 Task: Create a task  Create user manuals and guides for the app , assign it to team member softage.7@softage.net in the project TrimLine and update the status of the task to  Off Track , set the priority of the task to Medium.
Action: Mouse moved to (48, 439)
Screenshot: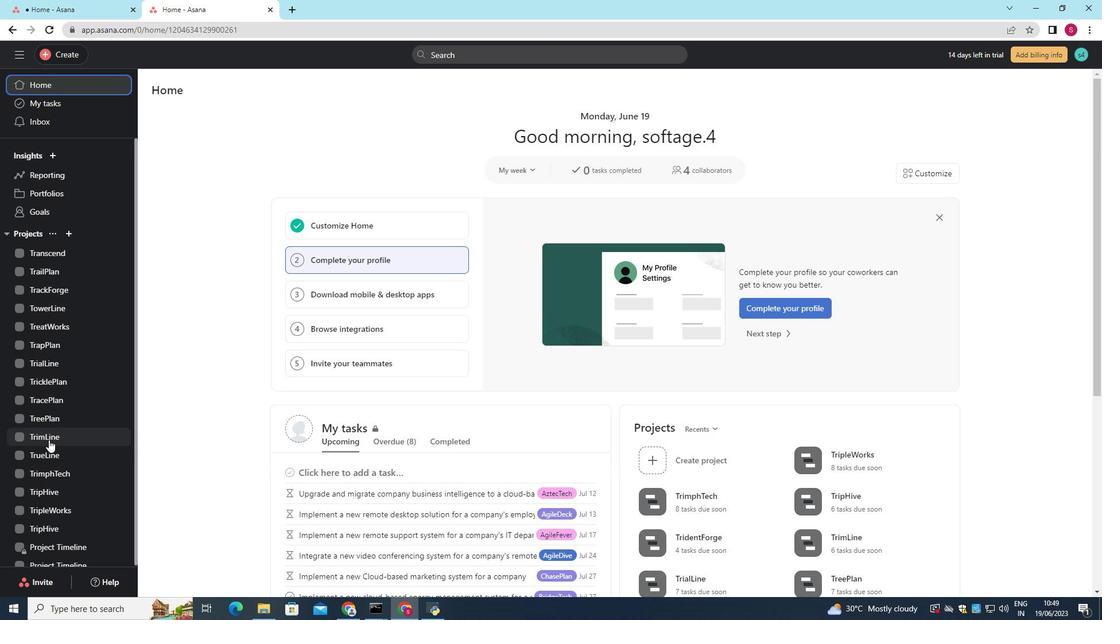 
Action: Mouse pressed left at (48, 439)
Screenshot: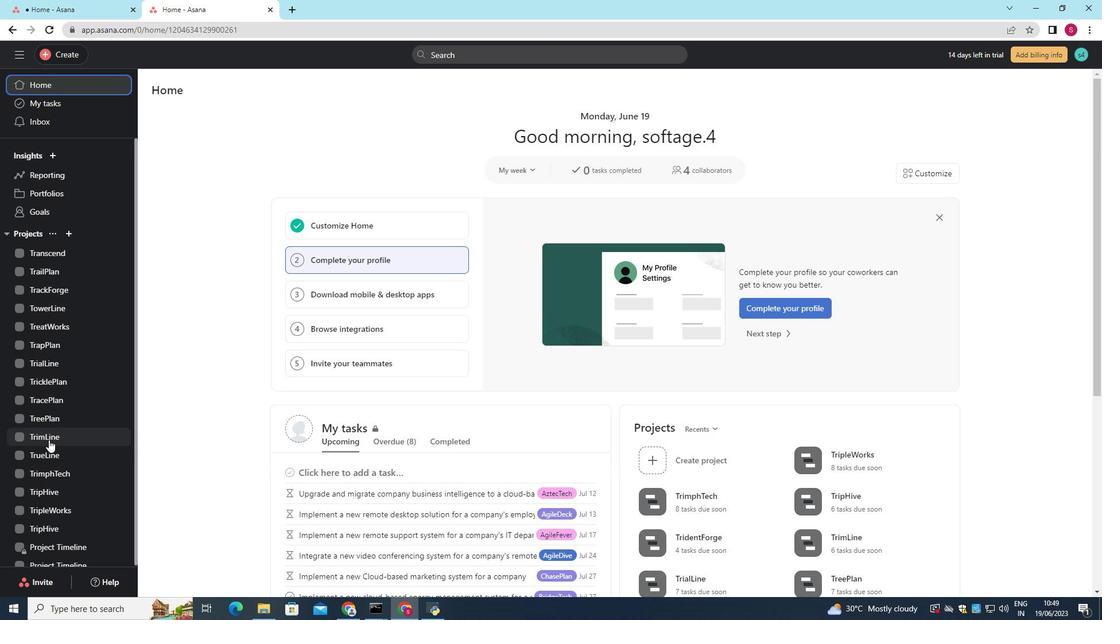 
Action: Mouse moved to (398, 287)
Screenshot: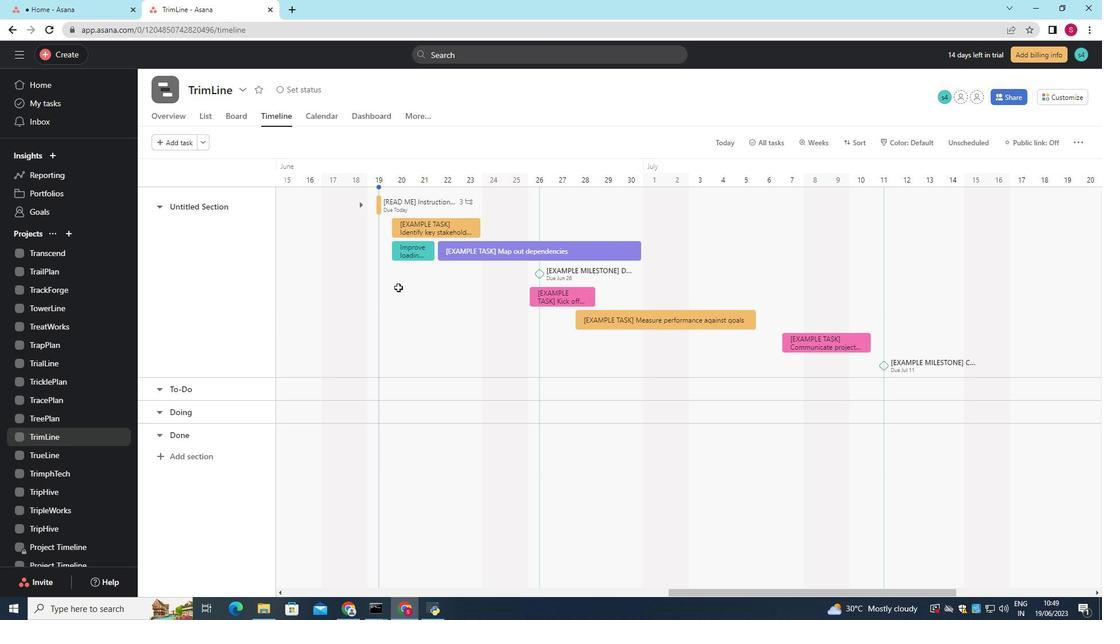 
Action: Mouse pressed left at (398, 287)
Screenshot: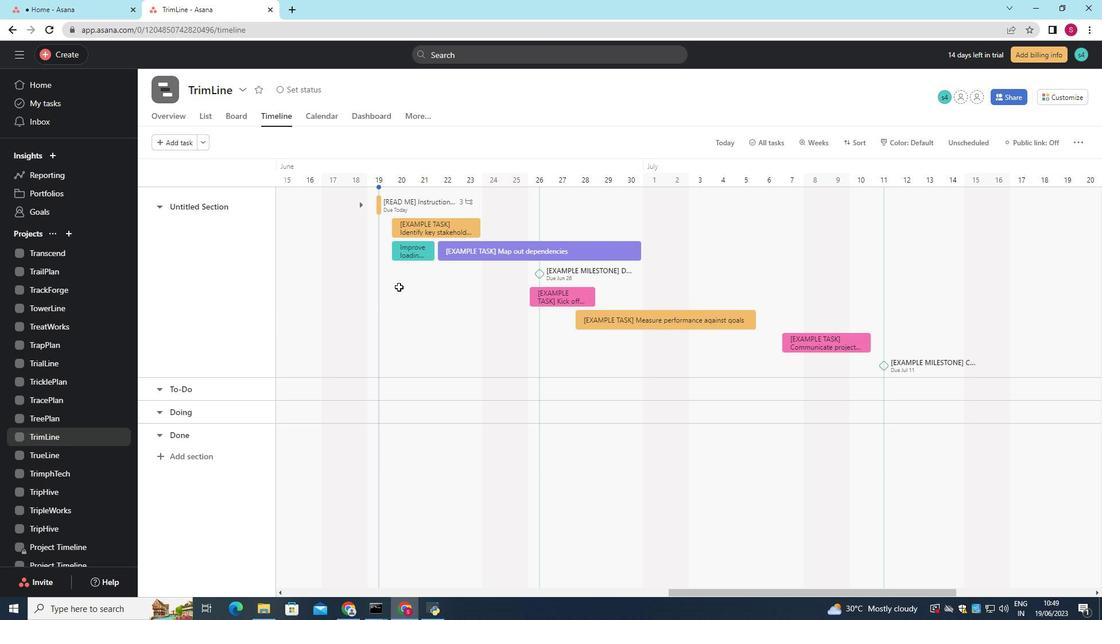 
Action: Mouse moved to (400, 287)
Screenshot: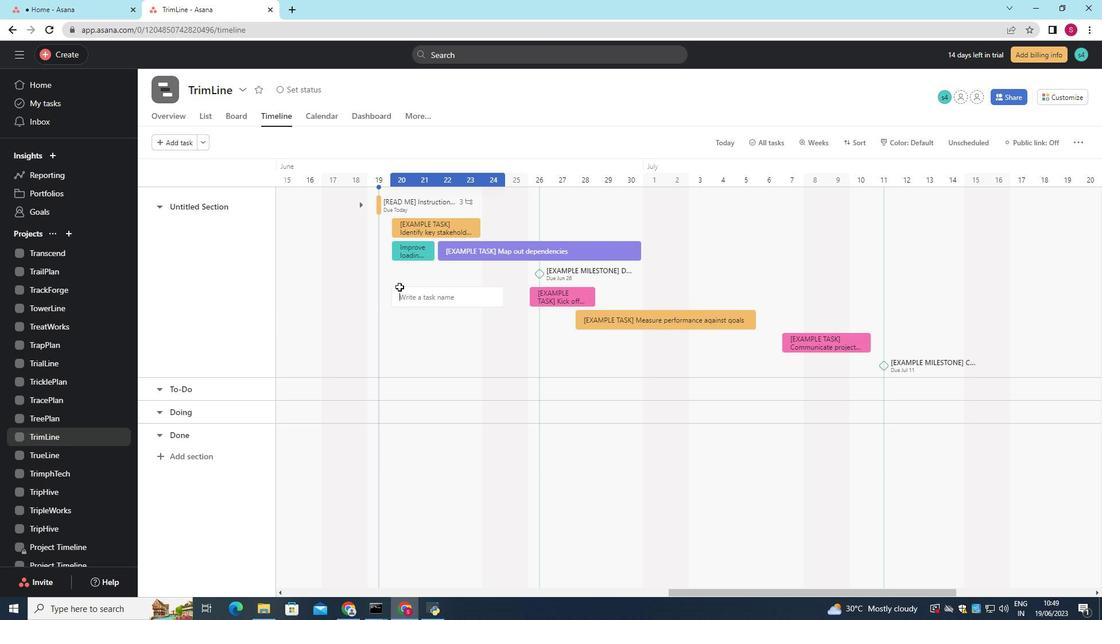 
Action: Key pressed <Key.shift>Create<Key.space>user<Key.space>manuals<Key.space>and<Key.space>guides<Key.space>for<Key.space>the<Key.space>app
Screenshot: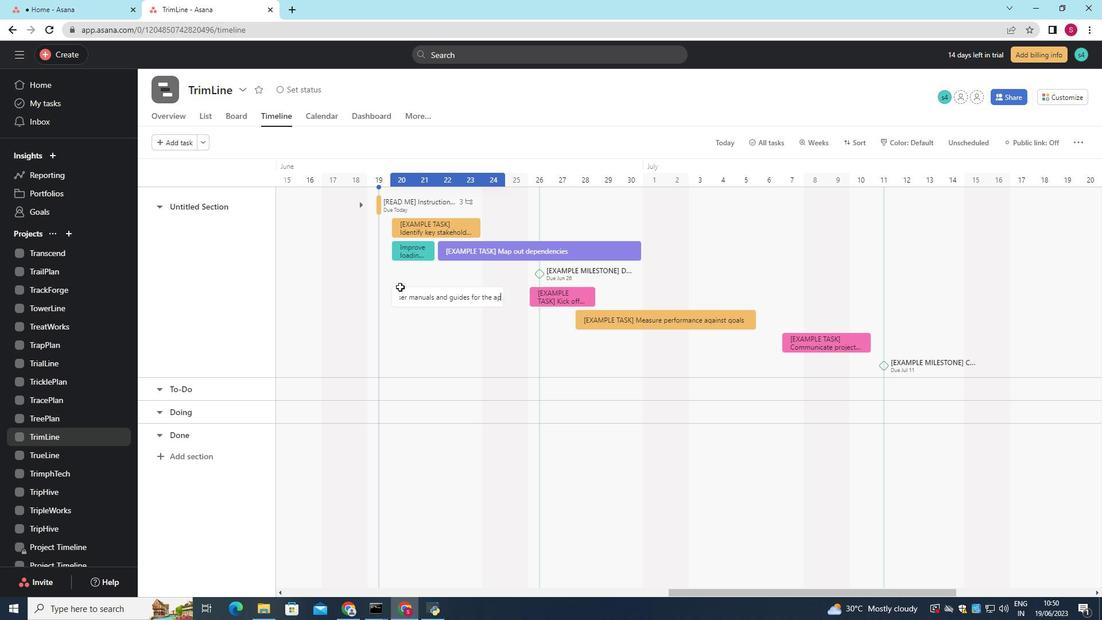 
Action: Mouse moved to (455, 309)
Screenshot: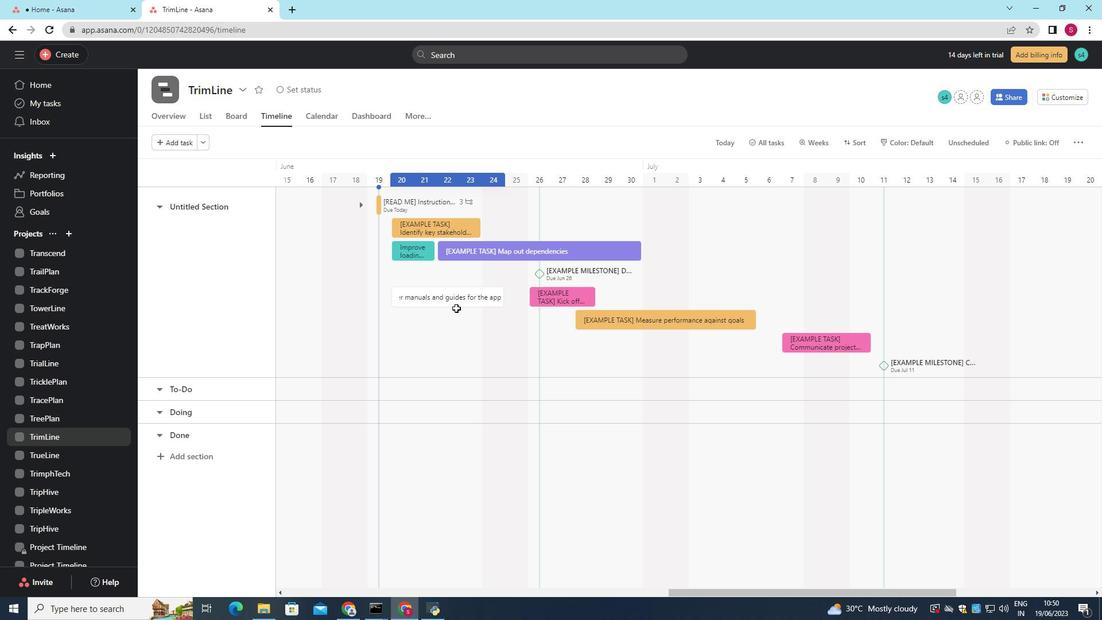 
Action: Key pressed <Key.enter>
Screenshot: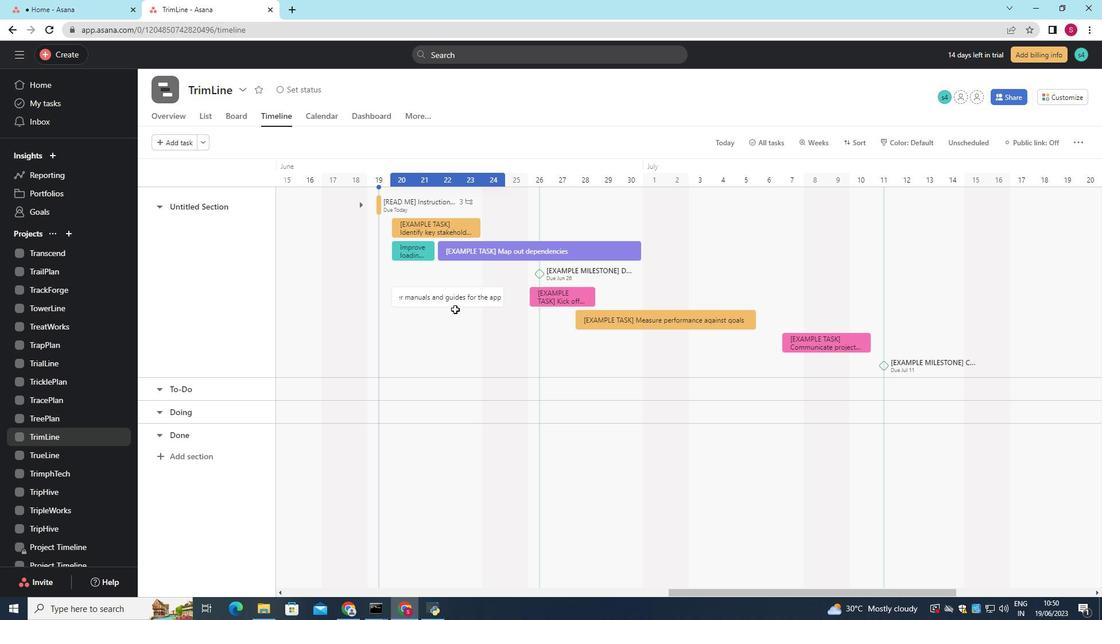
Action: Mouse moved to (450, 298)
Screenshot: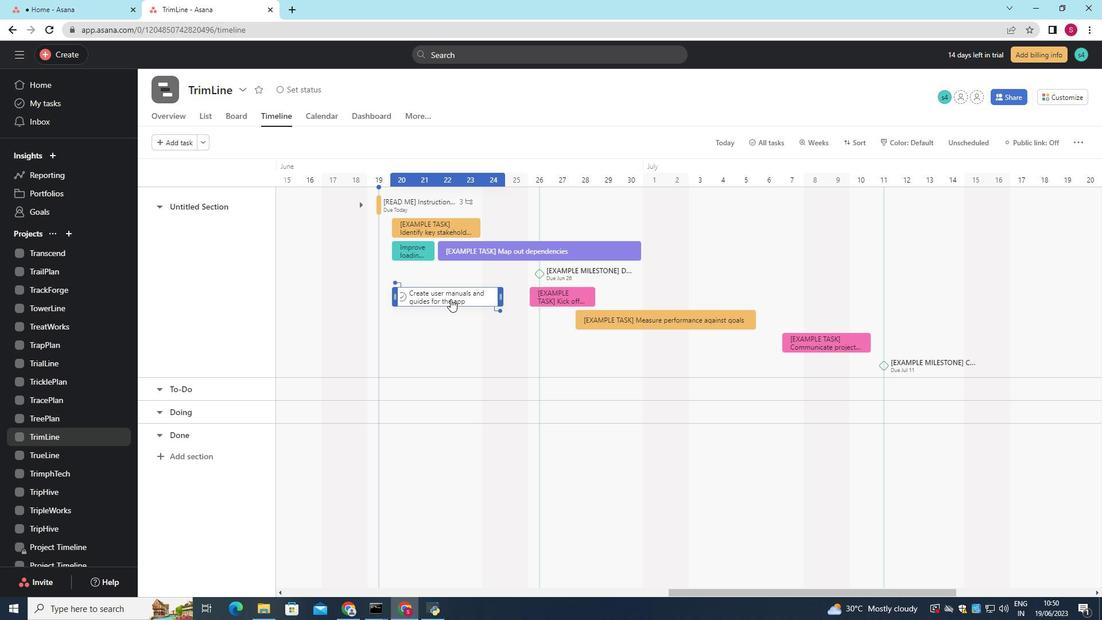 
Action: Mouse pressed left at (450, 298)
Screenshot: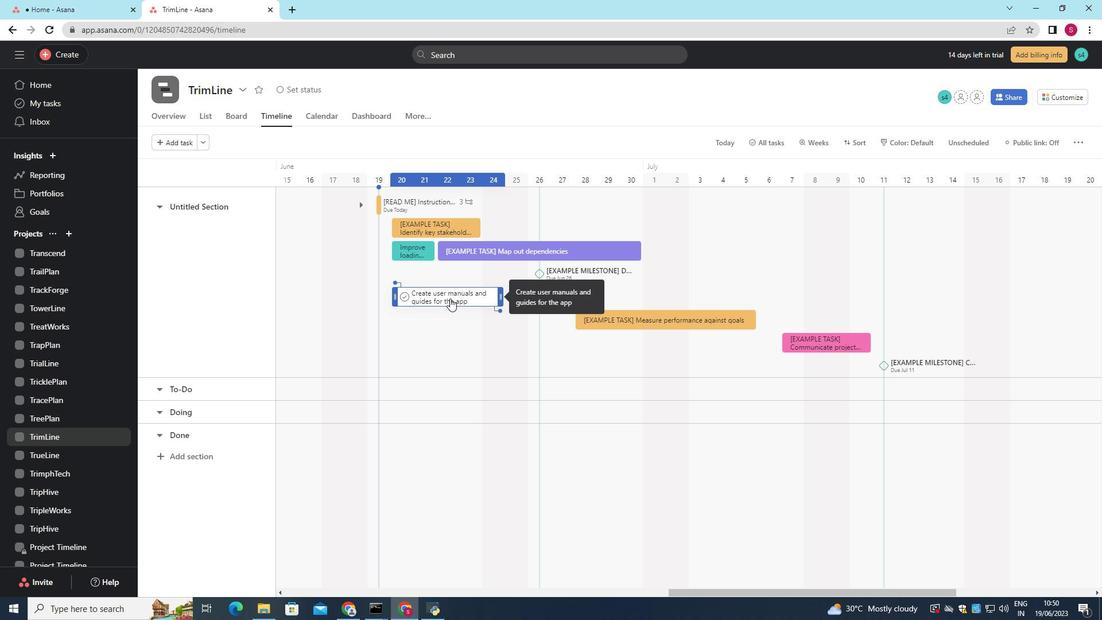 
Action: Mouse moved to (870, 202)
Screenshot: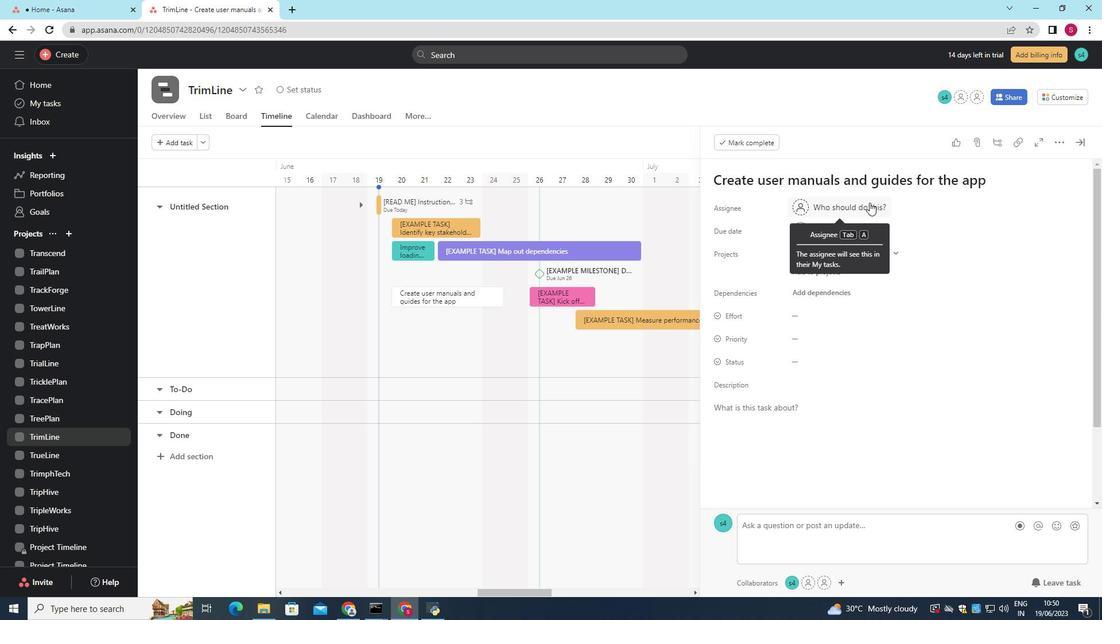 
Action: Mouse pressed left at (870, 202)
Screenshot: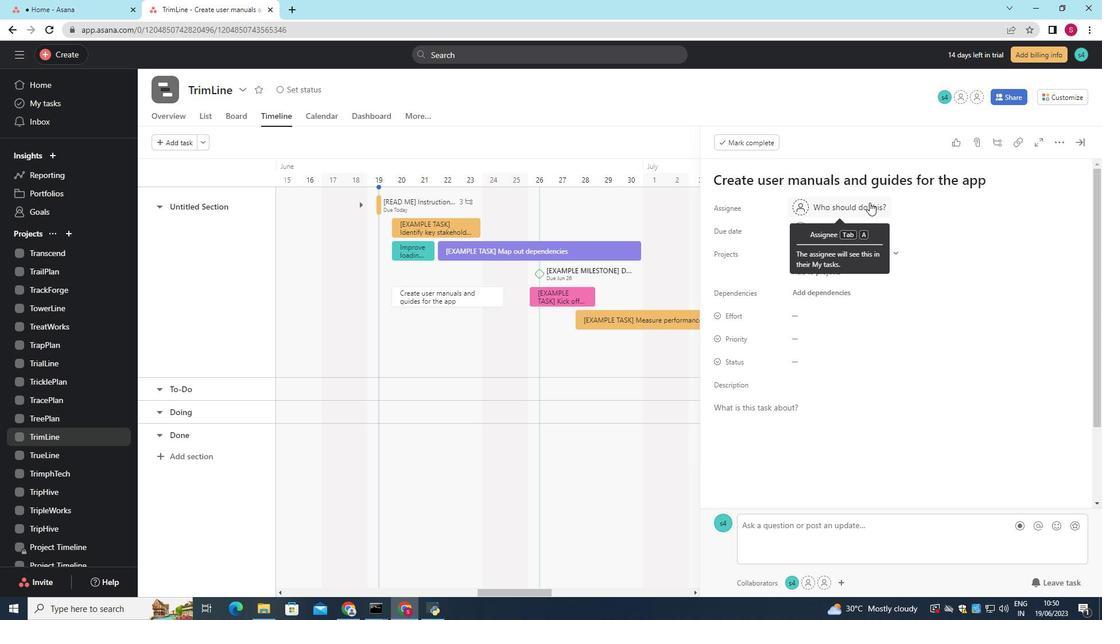 
Action: Mouse moved to (870, 202)
Screenshot: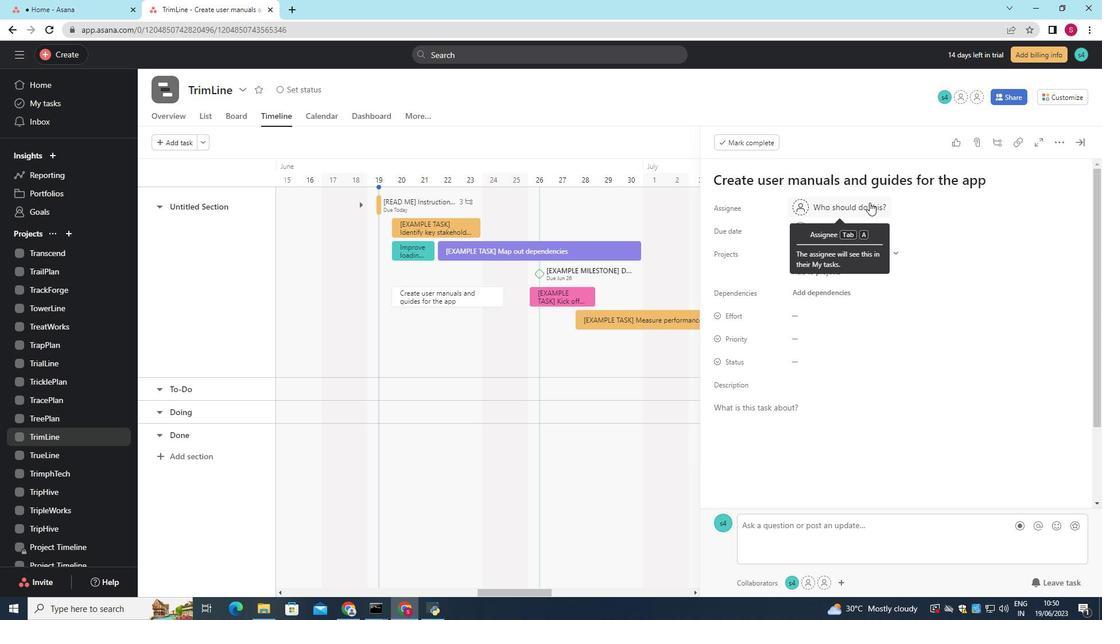 
Action: Key pressed softage.7<Key.shift><Key.shift><Key.shift><Key.shift><Key.shift><Key.shift><Key.shift>@softage.net
Screenshot: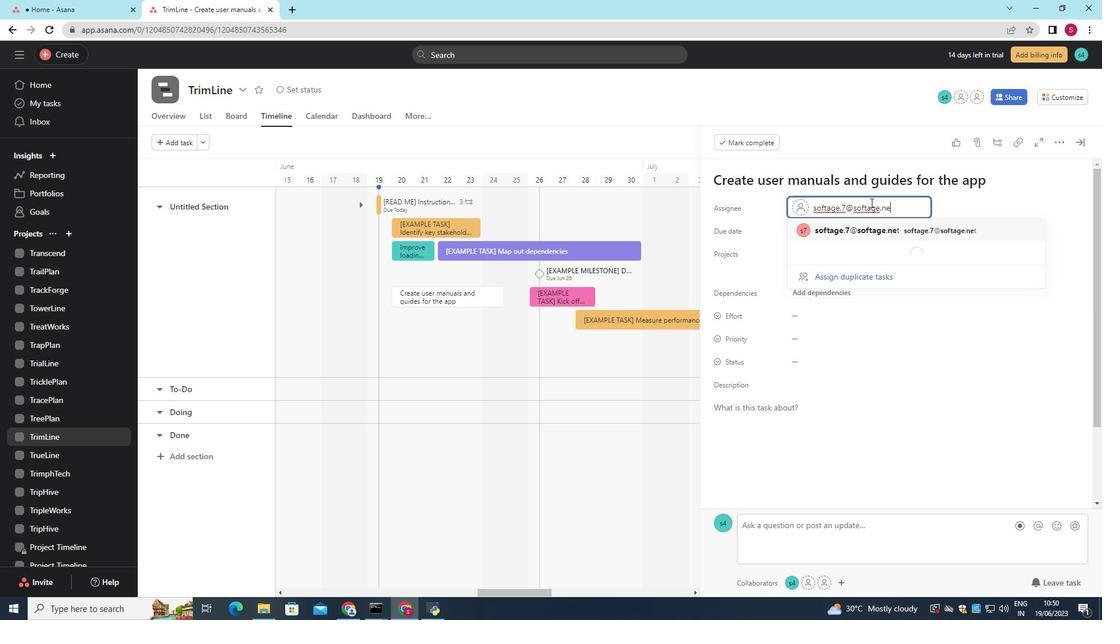 
Action: Mouse moved to (907, 219)
Screenshot: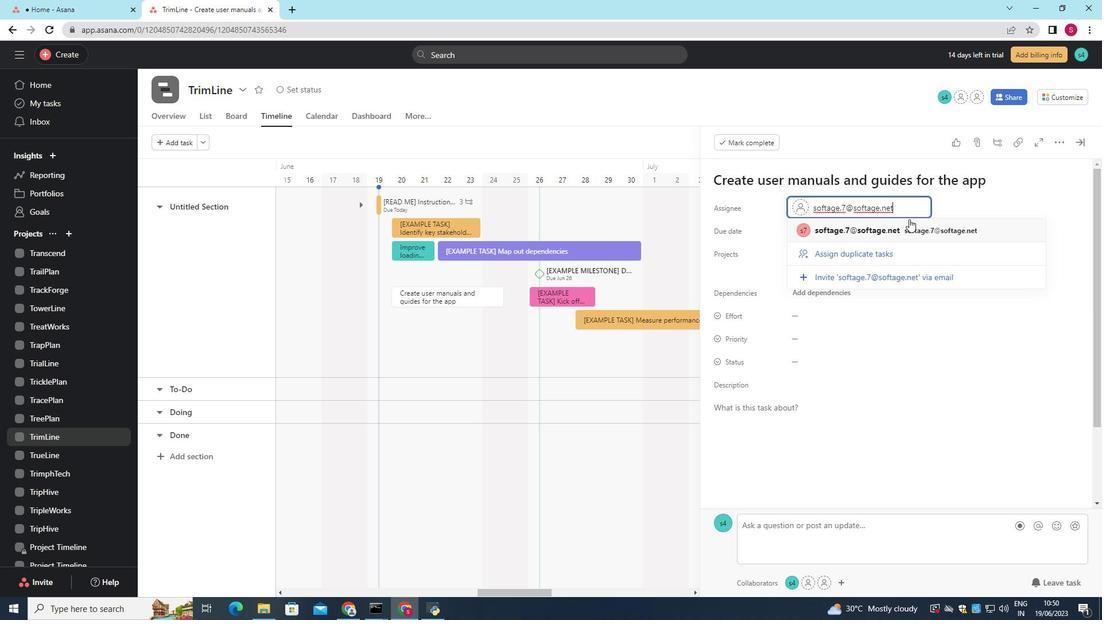 
Action: Key pressed <Key.enter>
Screenshot: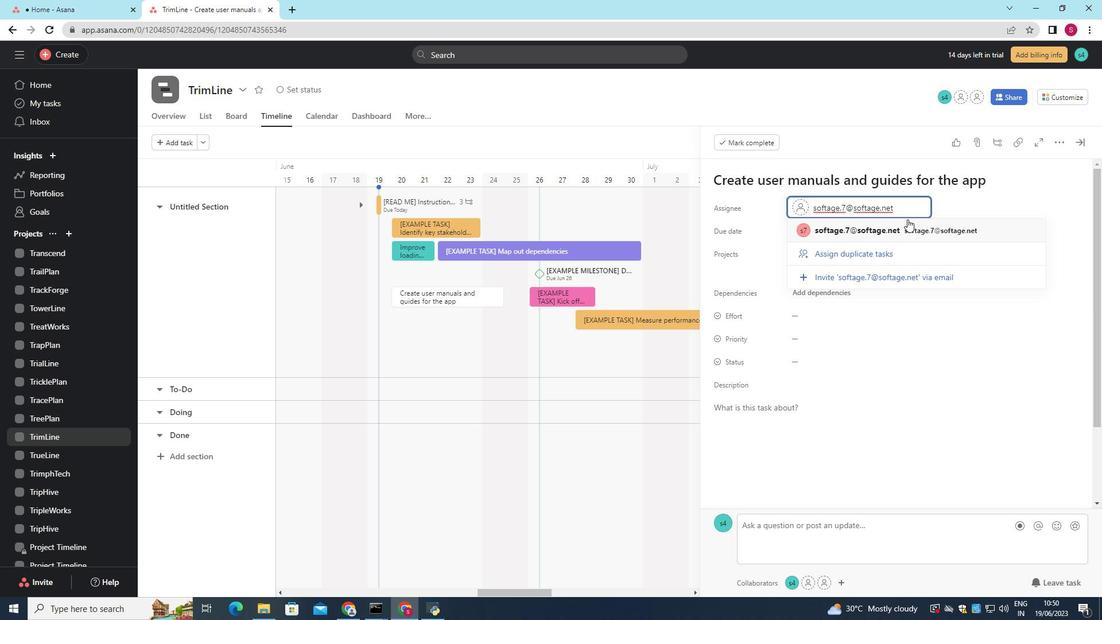 
Action: Mouse moved to (836, 363)
Screenshot: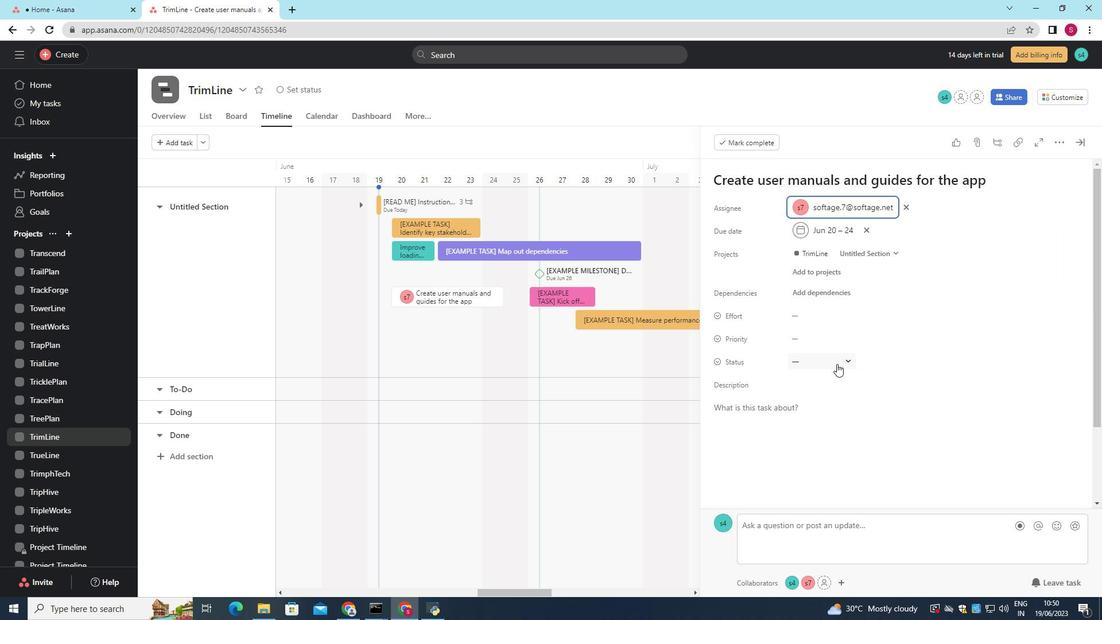 
Action: Mouse pressed left at (836, 363)
Screenshot: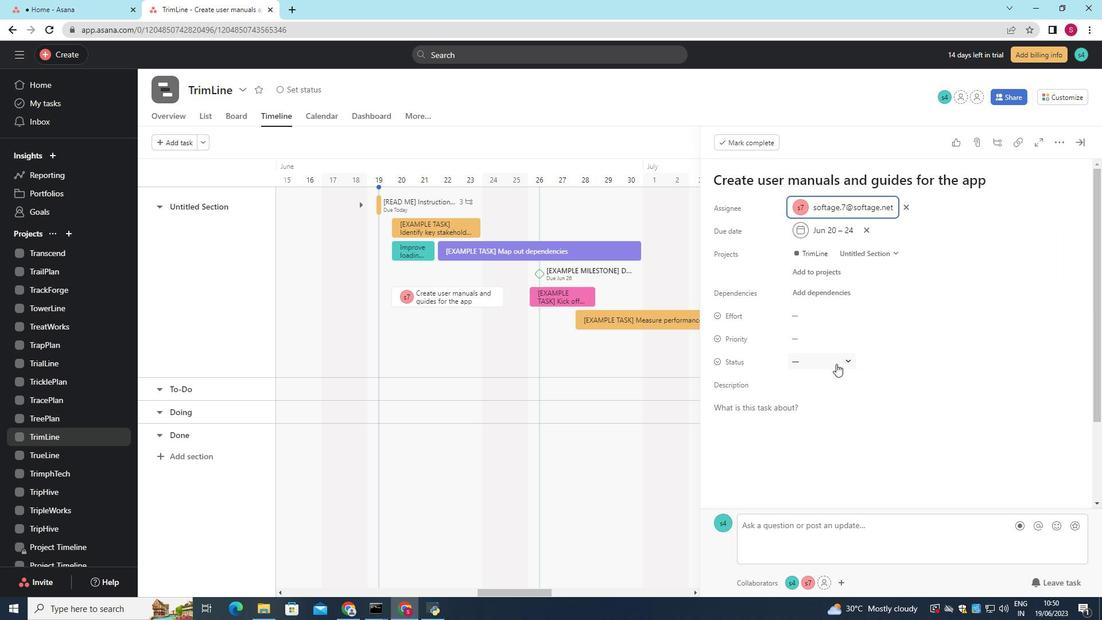 
Action: Mouse moved to (839, 443)
Screenshot: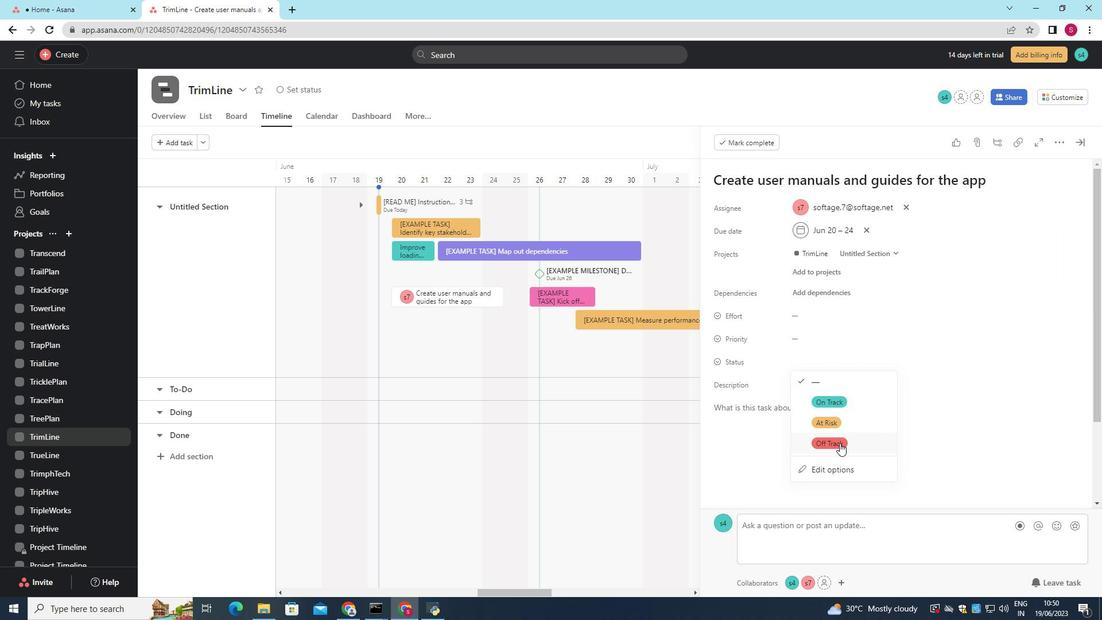 
Action: Mouse pressed left at (839, 443)
Screenshot: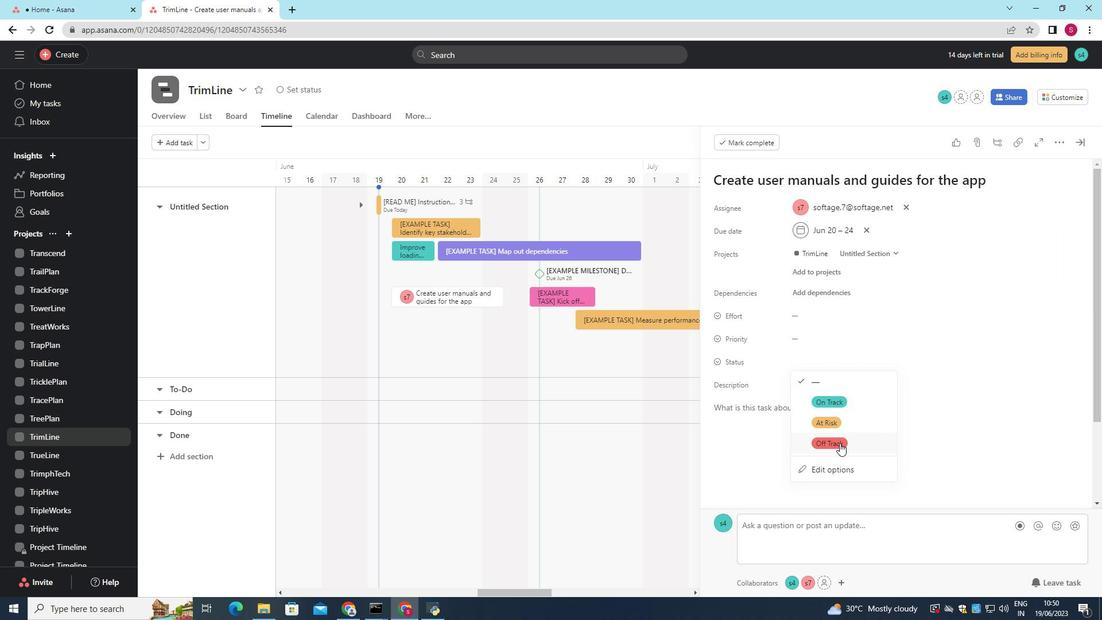 
Action: Mouse moved to (832, 336)
Screenshot: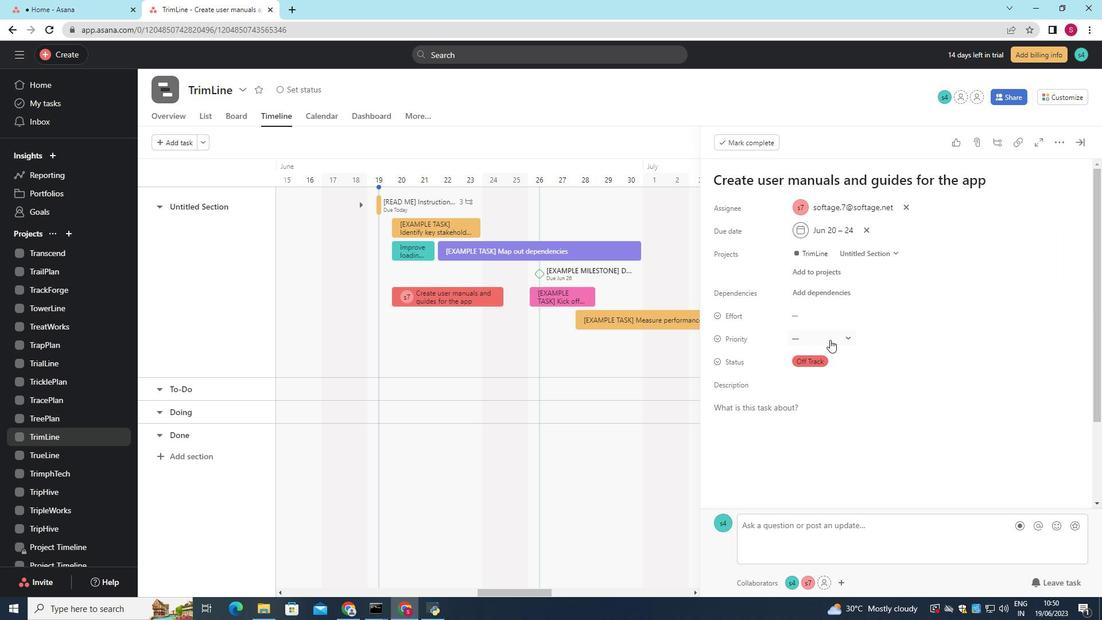 
Action: Mouse pressed left at (832, 336)
Screenshot: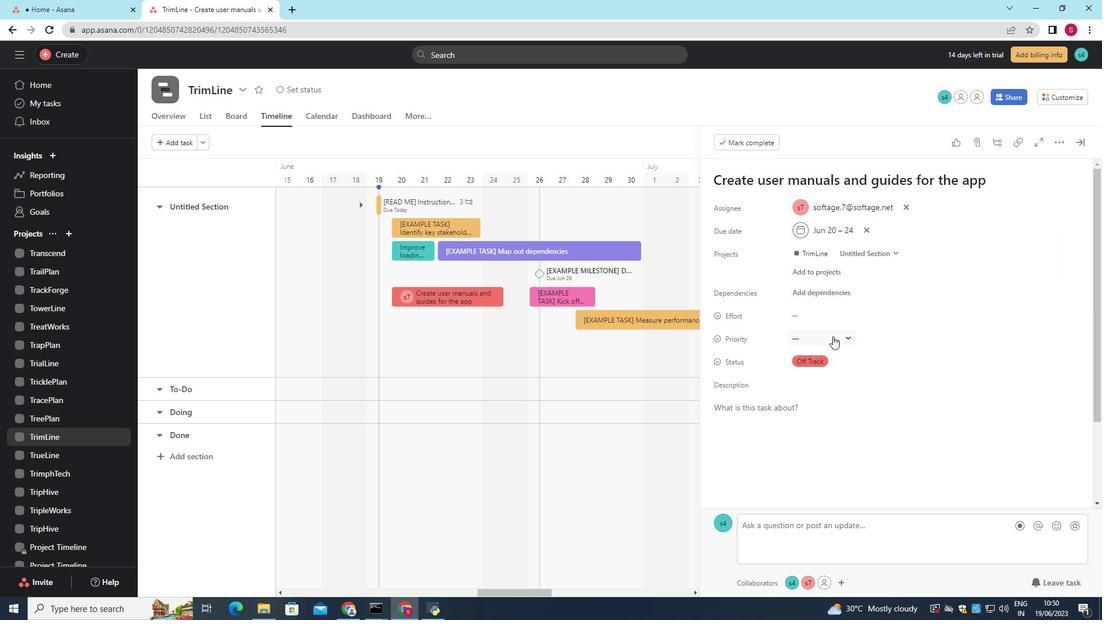
Action: Mouse moved to (832, 397)
Screenshot: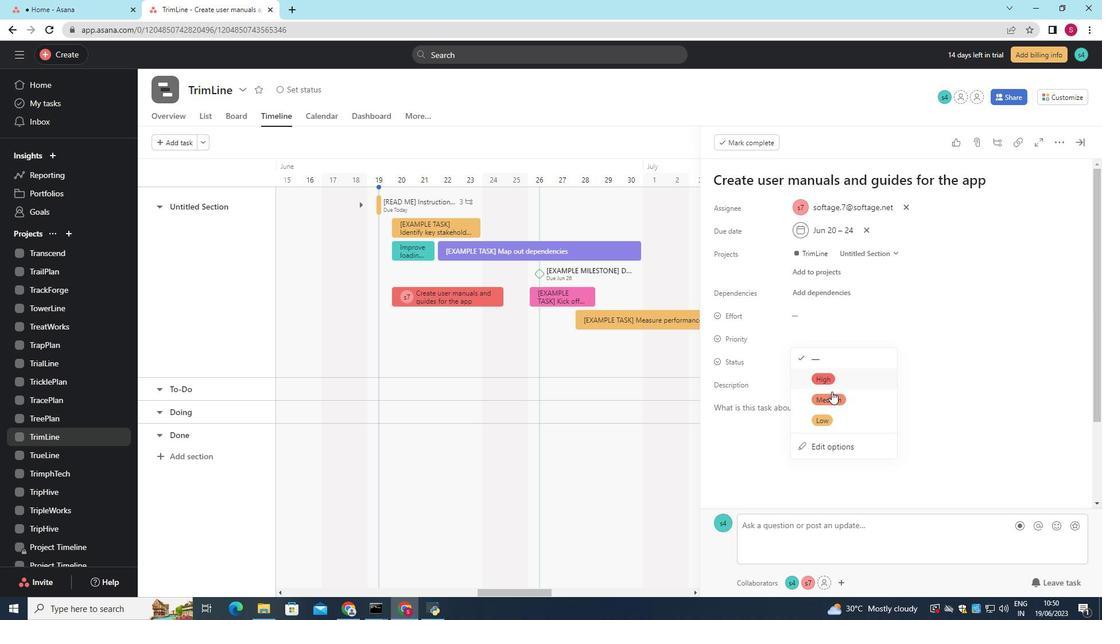
Action: Mouse pressed left at (832, 397)
Screenshot: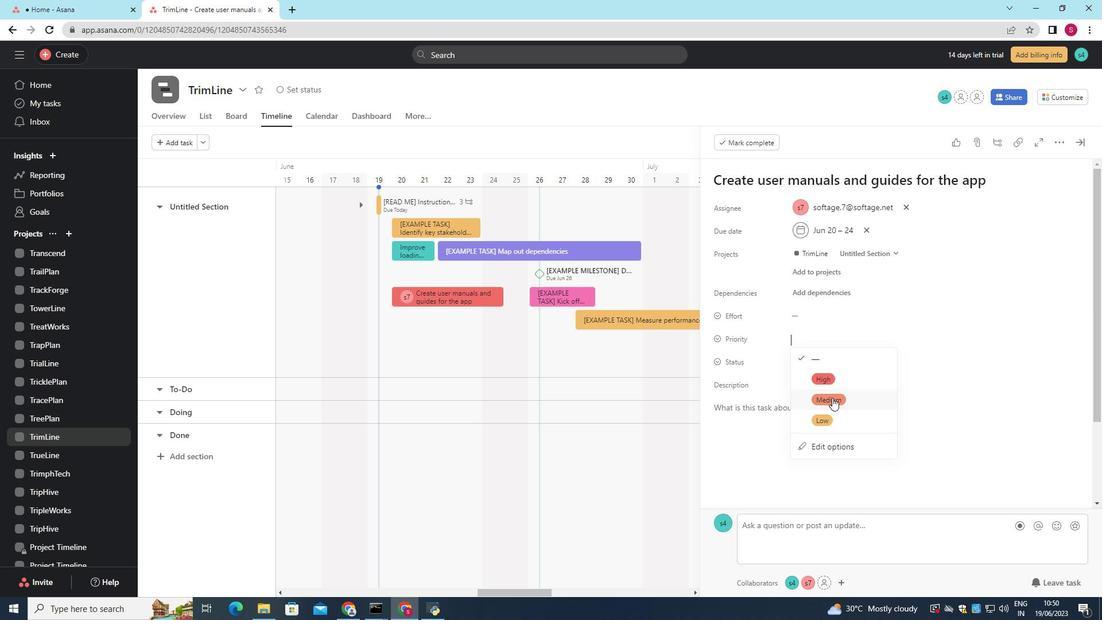 
